 Task: Show rules option in moderation for Digital Experience.
Action: Mouse moved to (1039, 76)
Screenshot: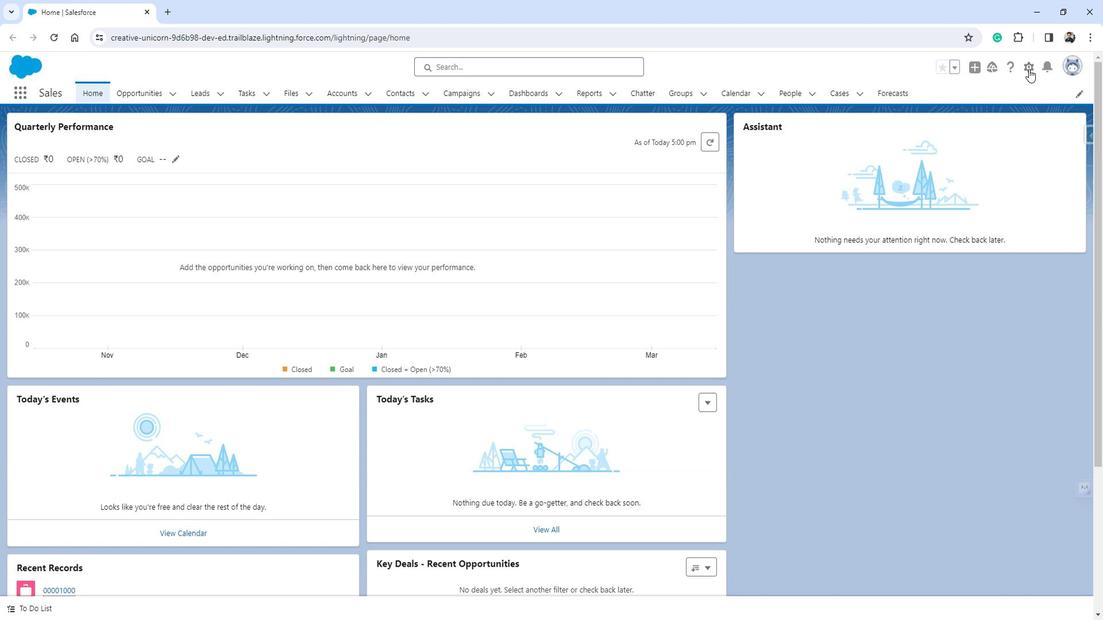 
Action: Mouse pressed left at (1039, 76)
Screenshot: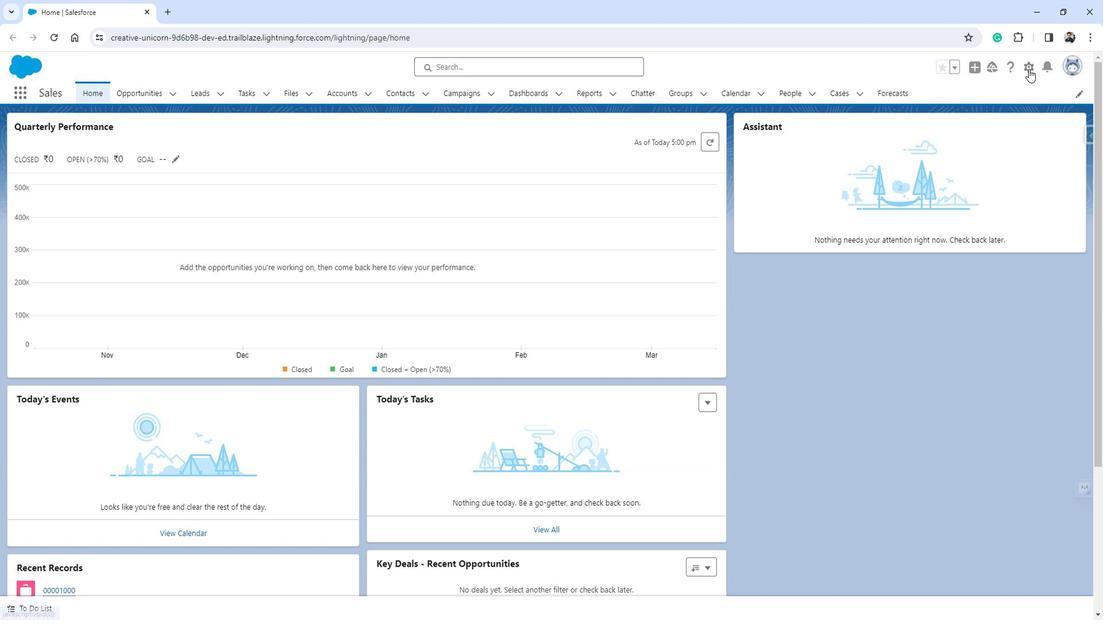 
Action: Mouse moved to (987, 115)
Screenshot: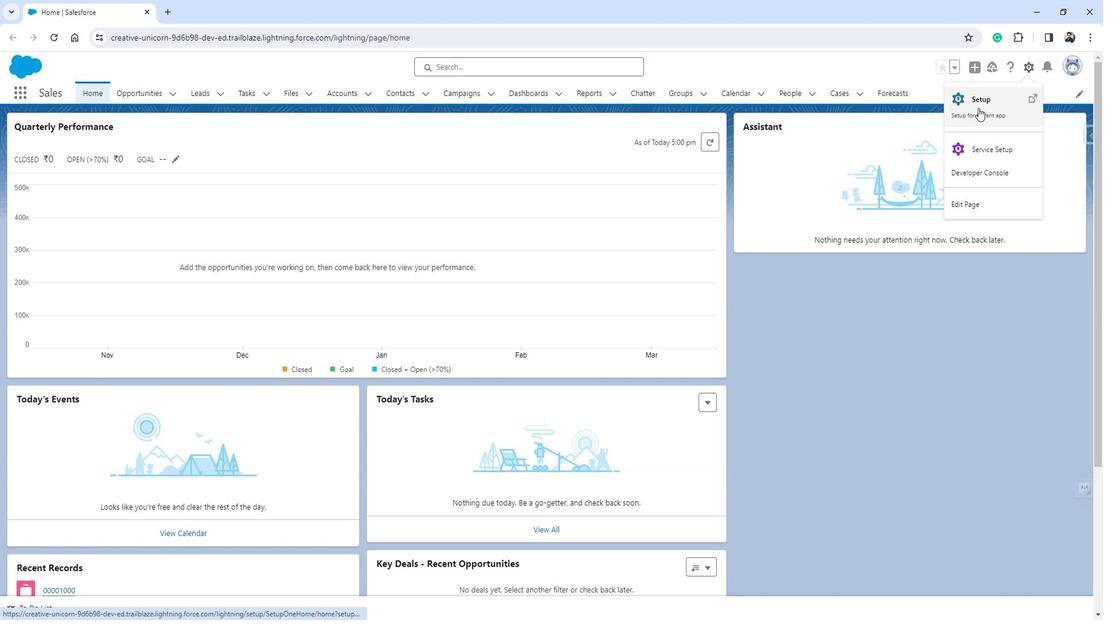 
Action: Mouse pressed left at (987, 115)
Screenshot: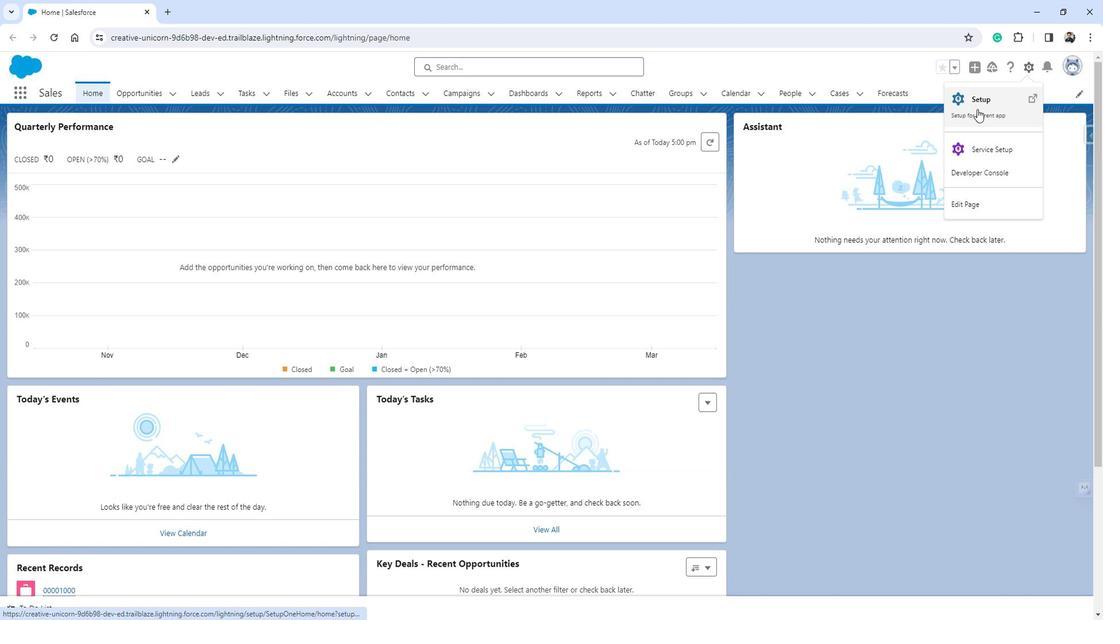 
Action: Mouse moved to (44, 446)
Screenshot: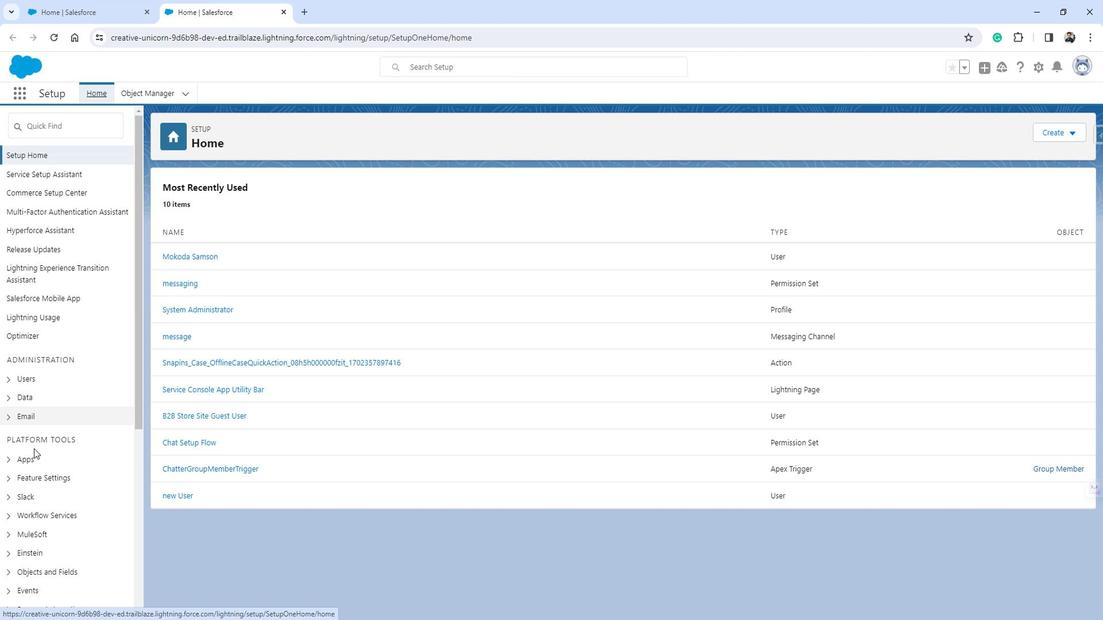 
Action: Mouse scrolled (44, 445) with delta (0, 0)
Screenshot: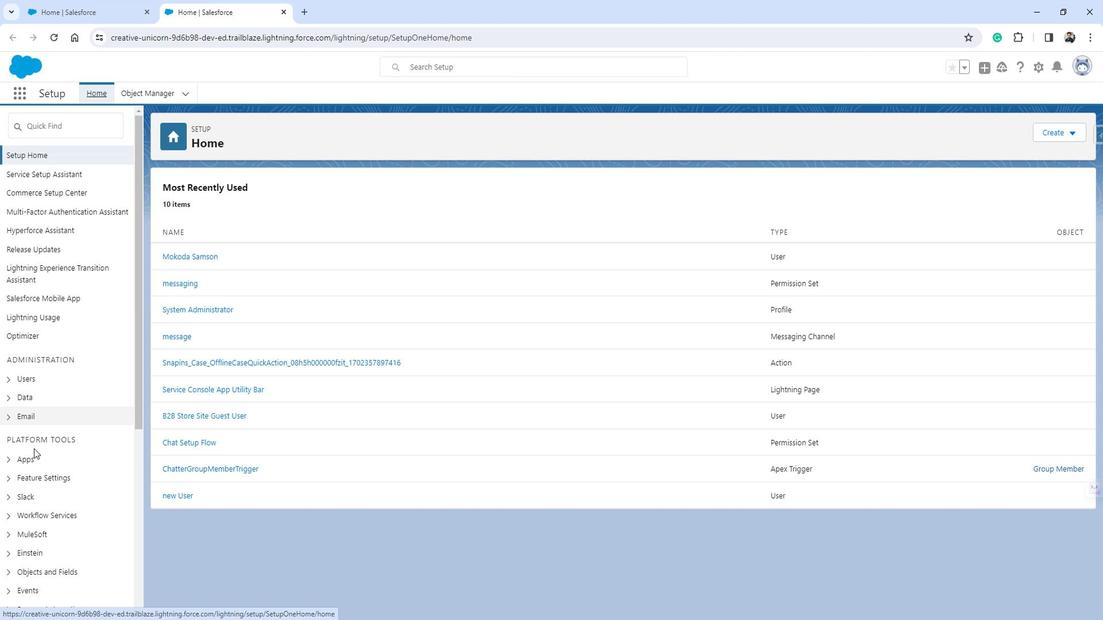 
Action: Mouse scrolled (44, 445) with delta (0, 0)
Screenshot: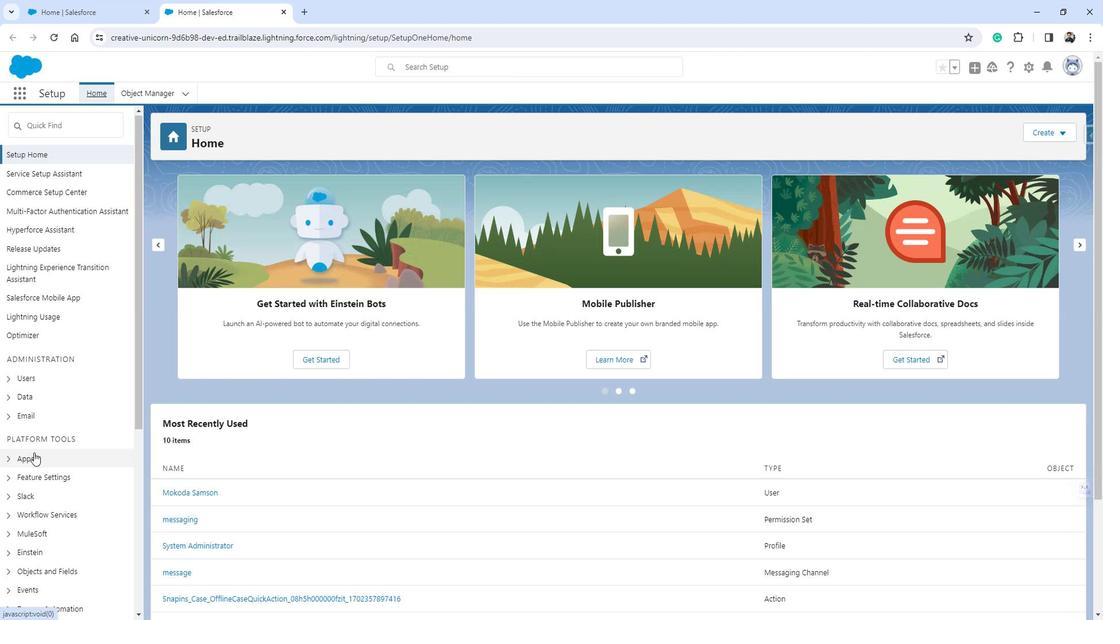 
Action: Mouse moved to (60, 353)
Screenshot: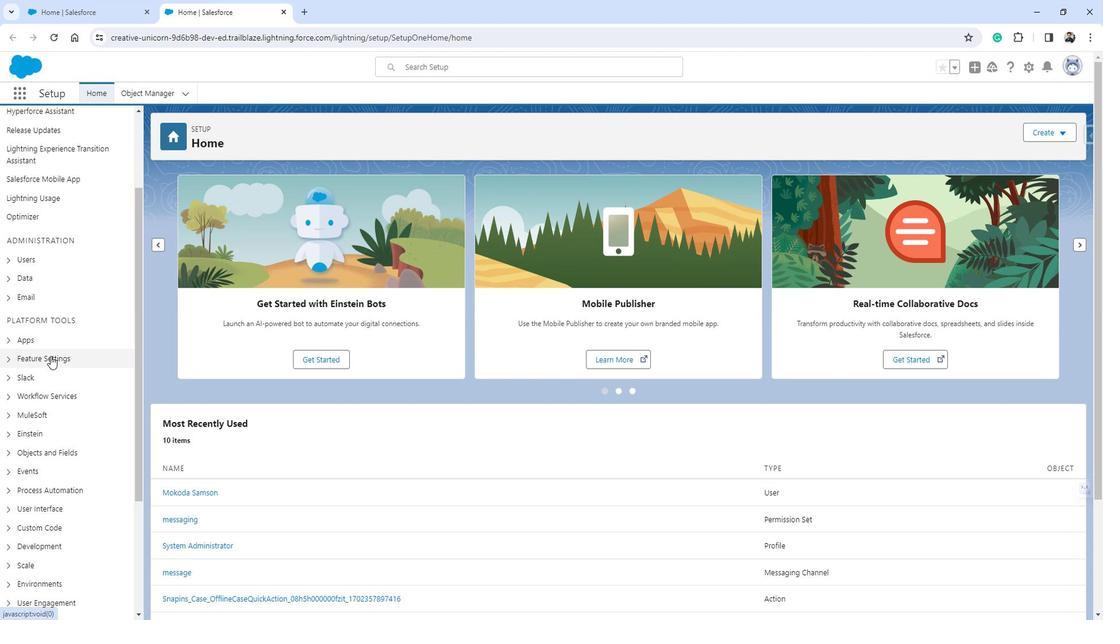
Action: Mouse pressed left at (60, 353)
Screenshot: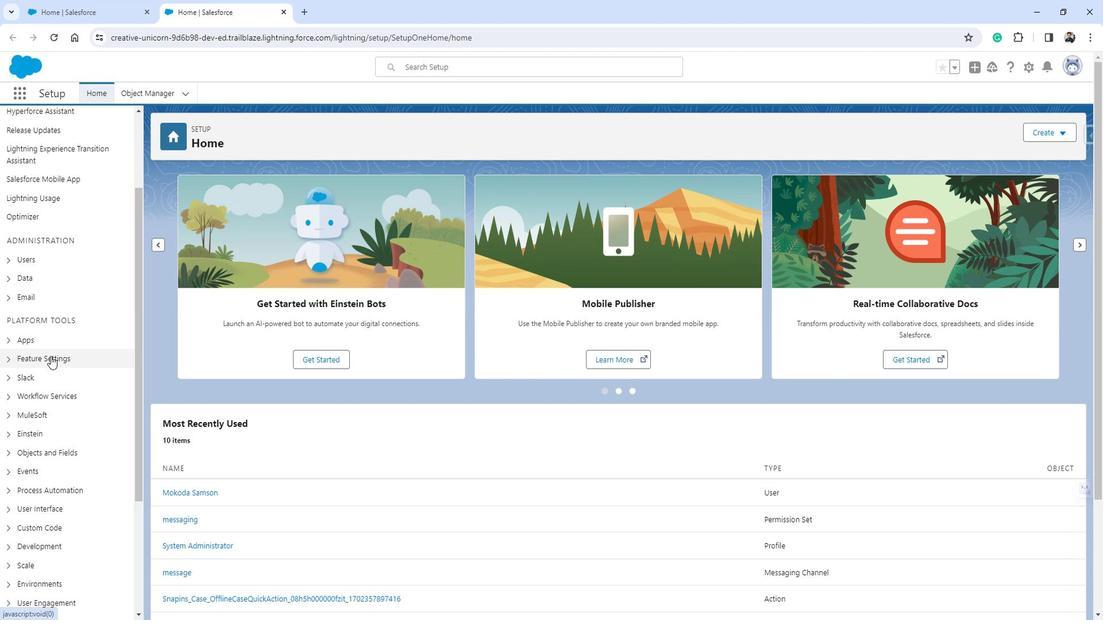 
Action: Mouse moved to (60, 353)
Screenshot: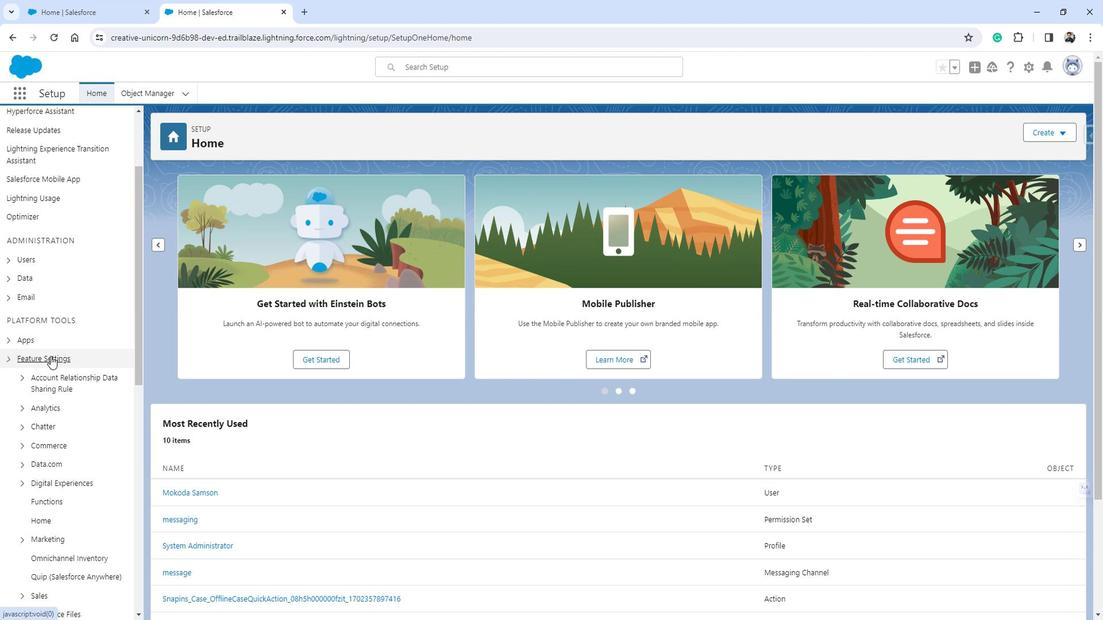 
Action: Mouse scrolled (60, 352) with delta (0, 0)
Screenshot: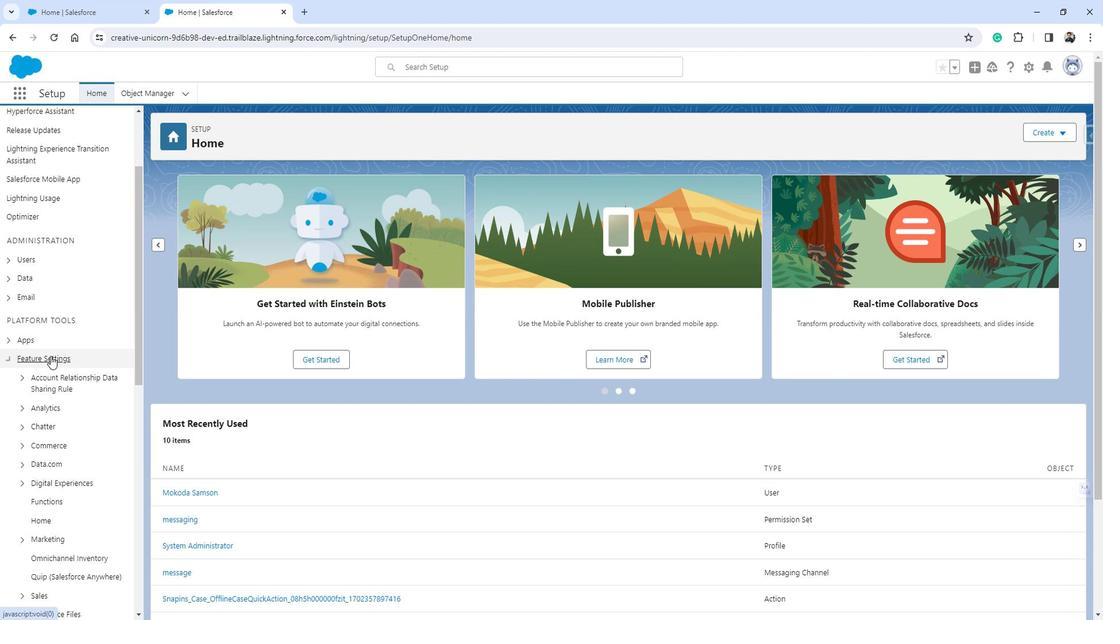 
Action: Mouse scrolled (60, 352) with delta (0, 0)
Screenshot: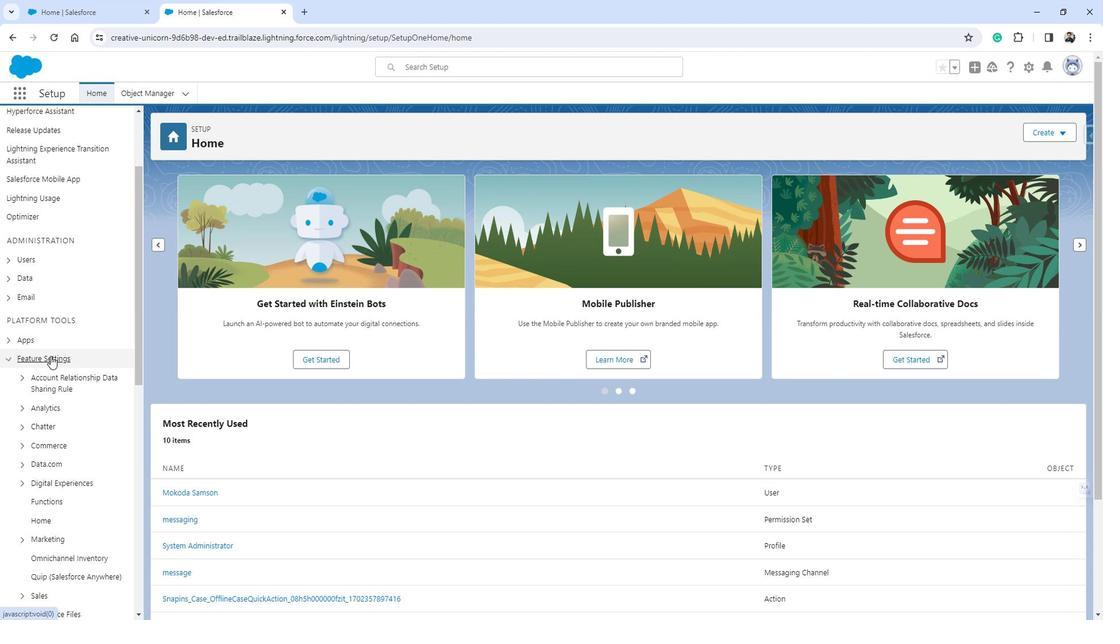 
Action: Mouse moved to (70, 360)
Screenshot: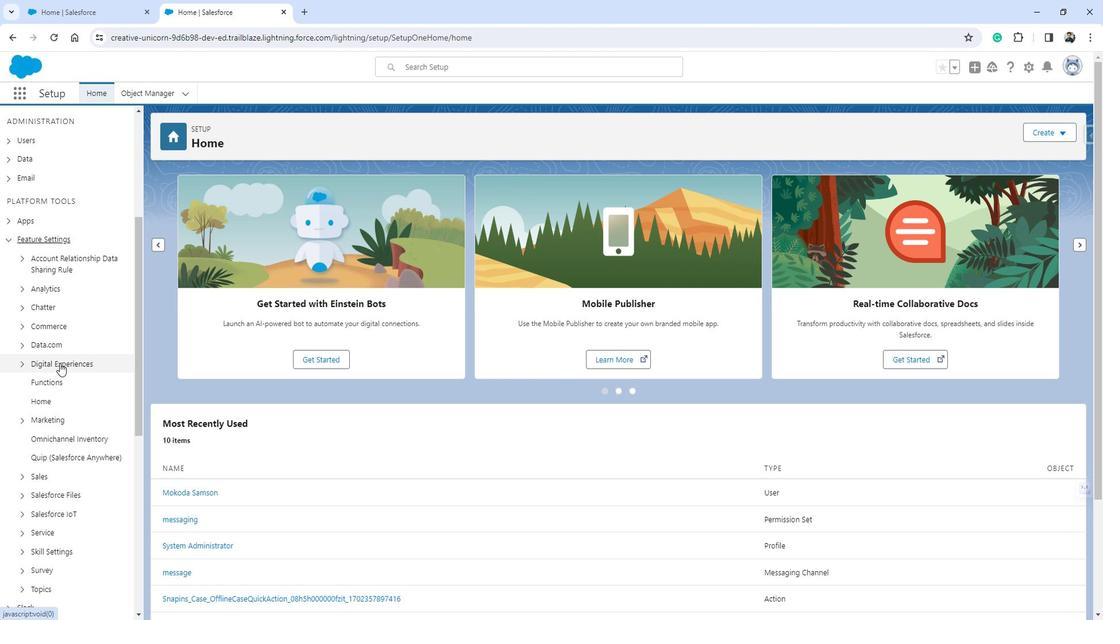 
Action: Mouse pressed left at (70, 360)
Screenshot: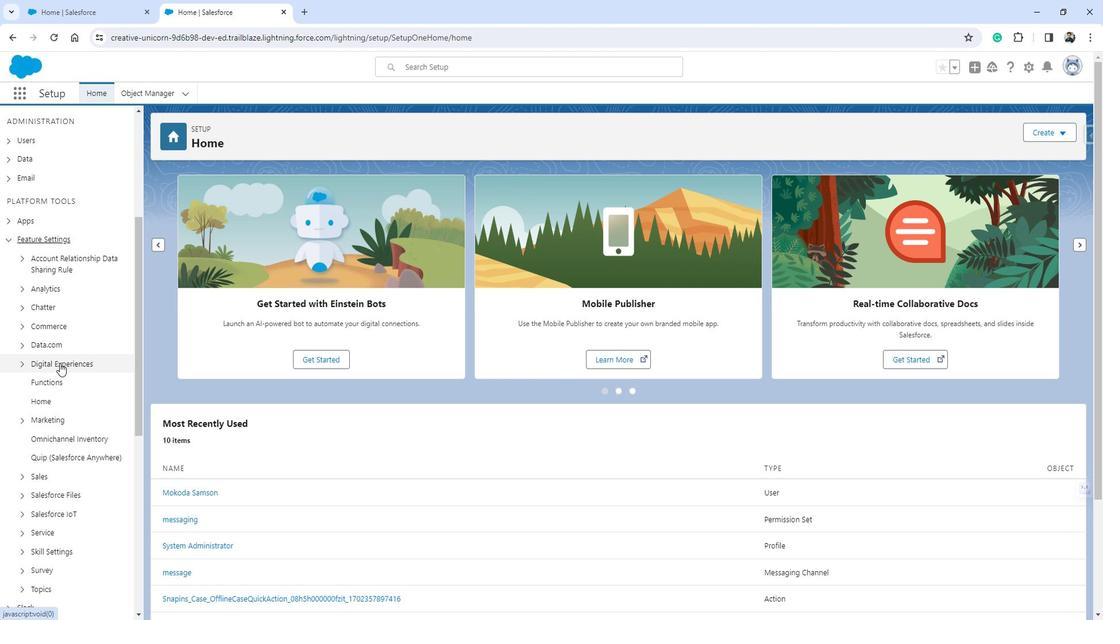 
Action: Mouse moved to (66, 378)
Screenshot: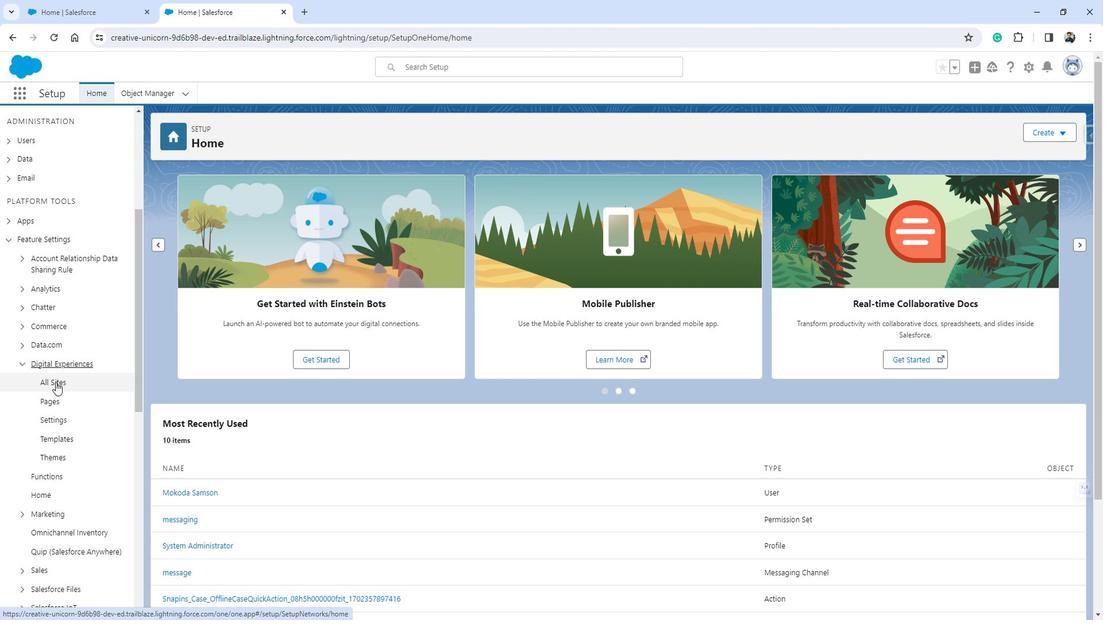 
Action: Mouse pressed left at (66, 378)
Screenshot: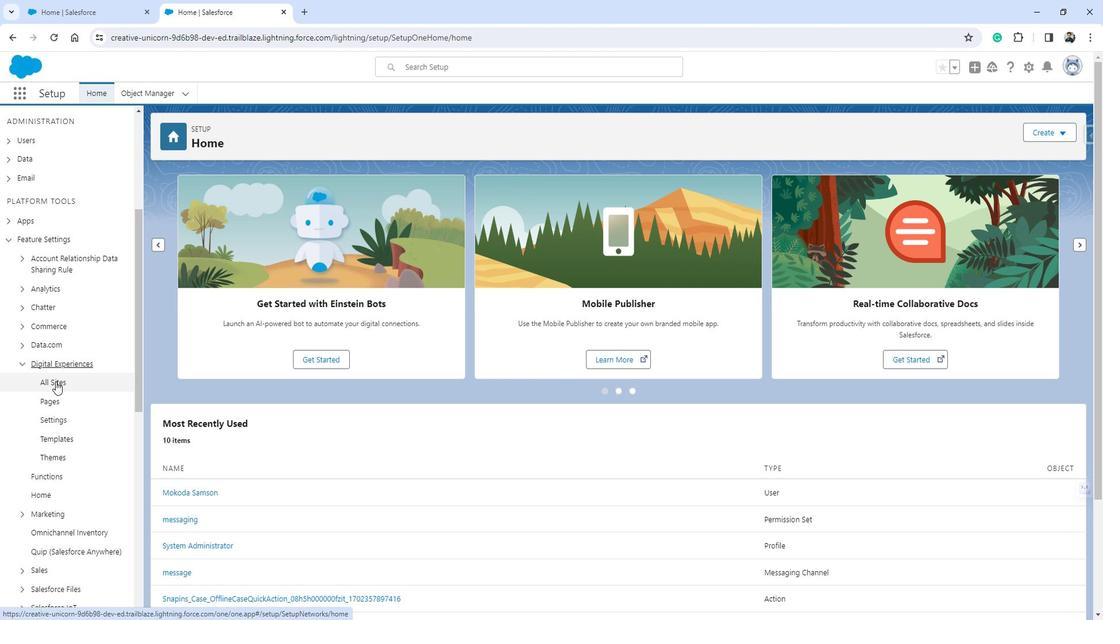 
Action: Mouse moved to (198, 349)
Screenshot: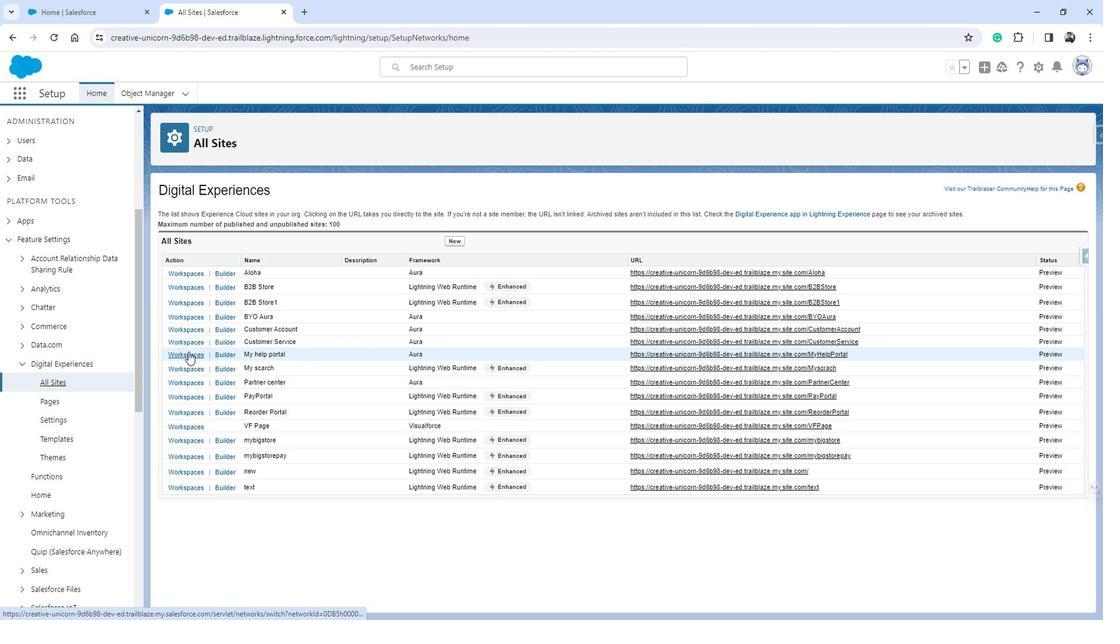 
Action: Mouse pressed left at (198, 349)
Screenshot: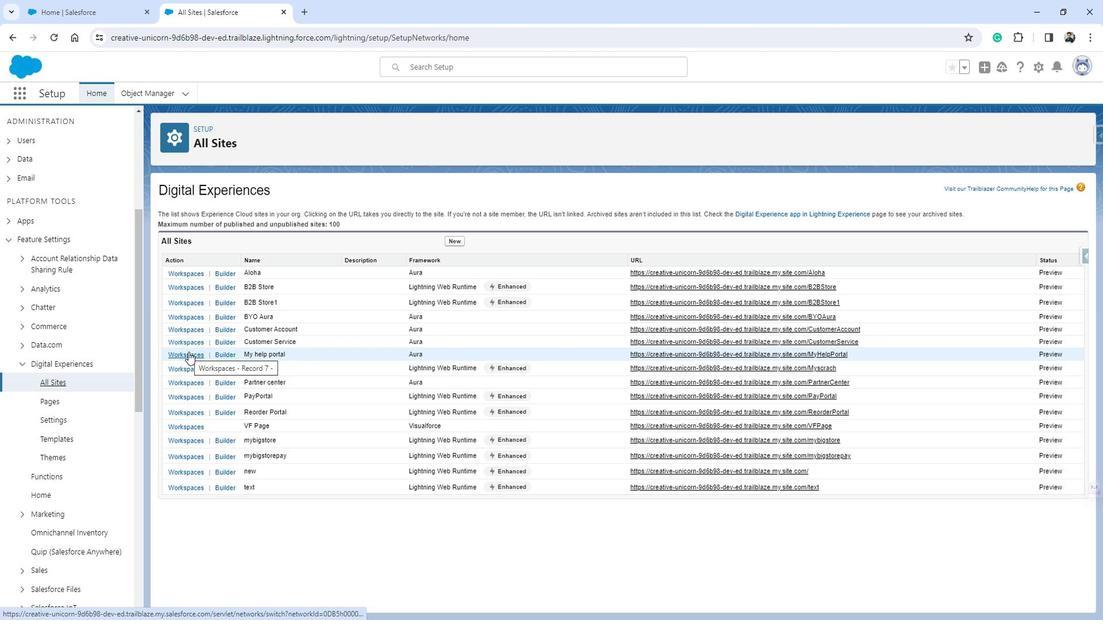 
Action: Mouse moved to (444, 257)
Screenshot: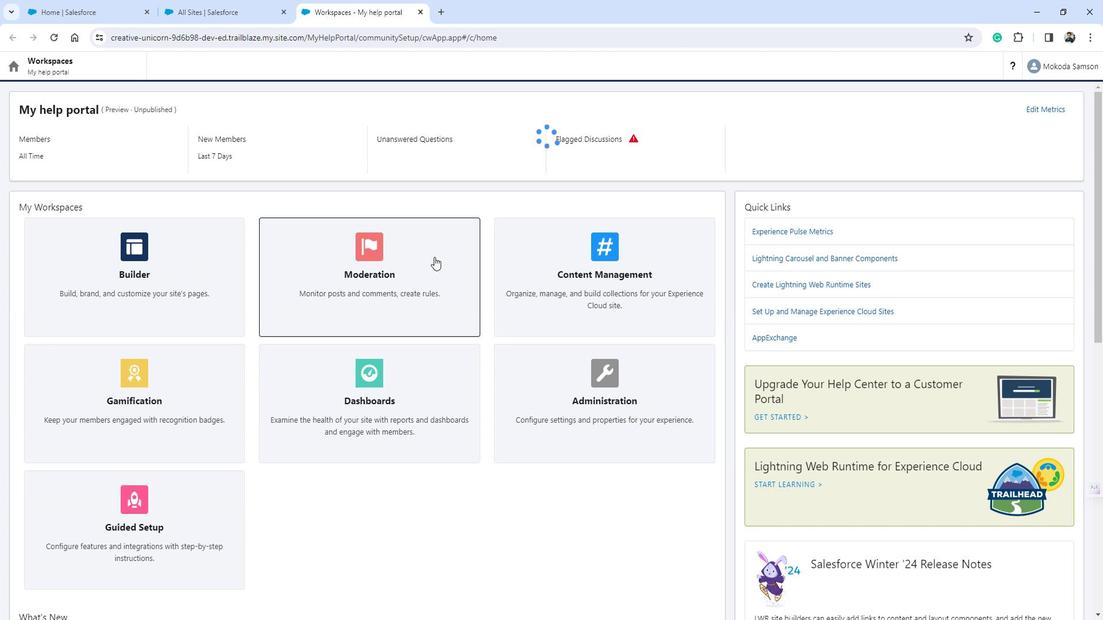 
Action: Mouse pressed left at (444, 257)
Screenshot: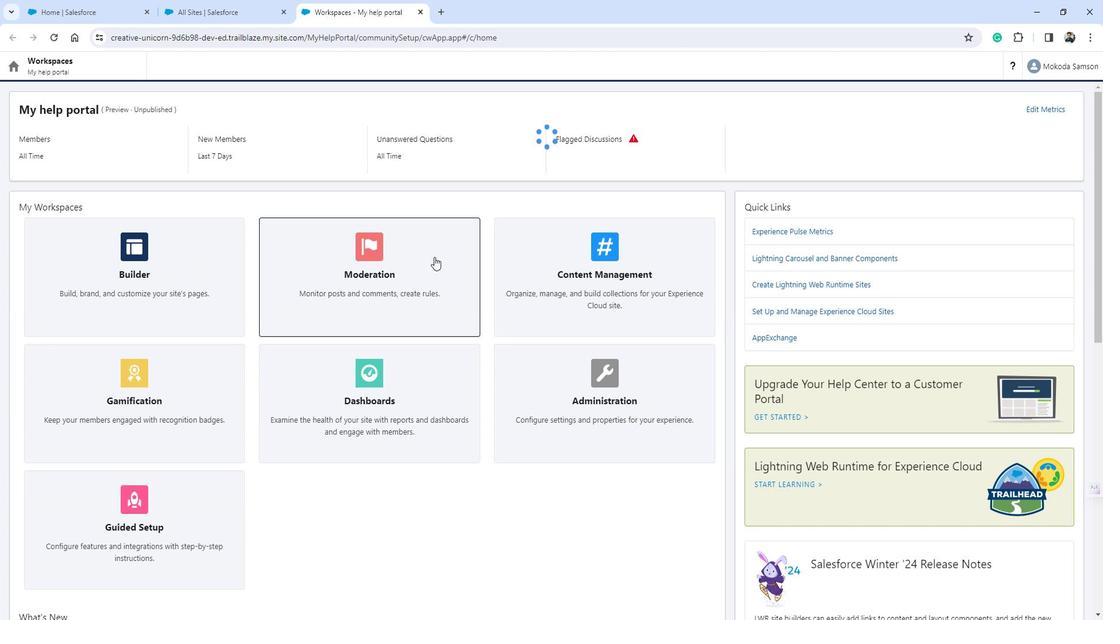
Action: Mouse moved to (248, 72)
Screenshot: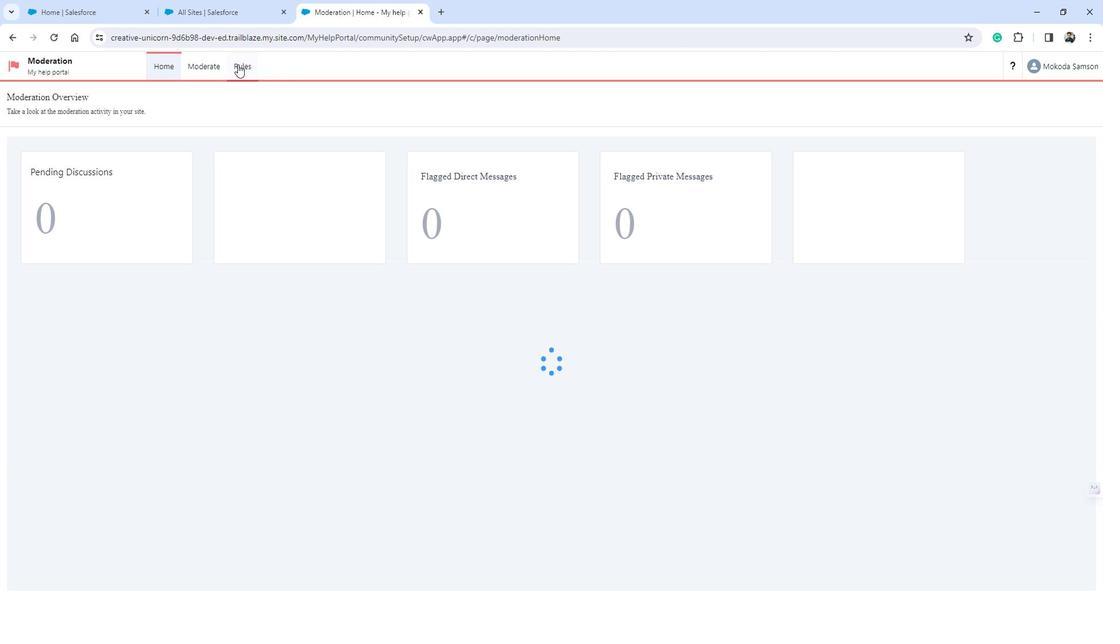 
Action: Mouse pressed left at (248, 72)
Screenshot: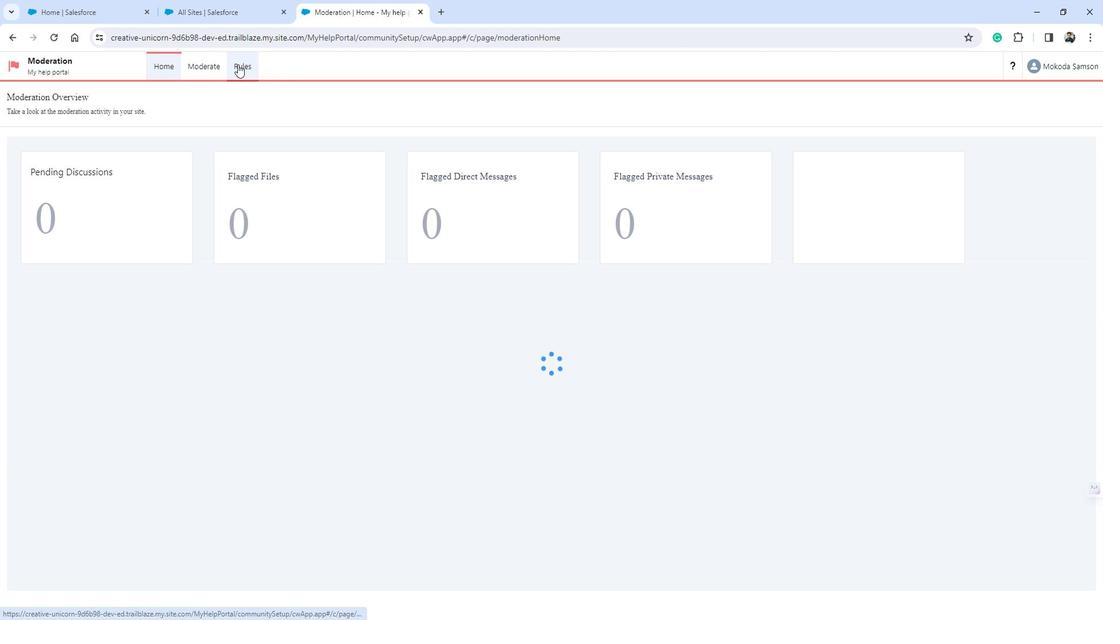 
Action: Mouse moved to (105, 121)
Screenshot: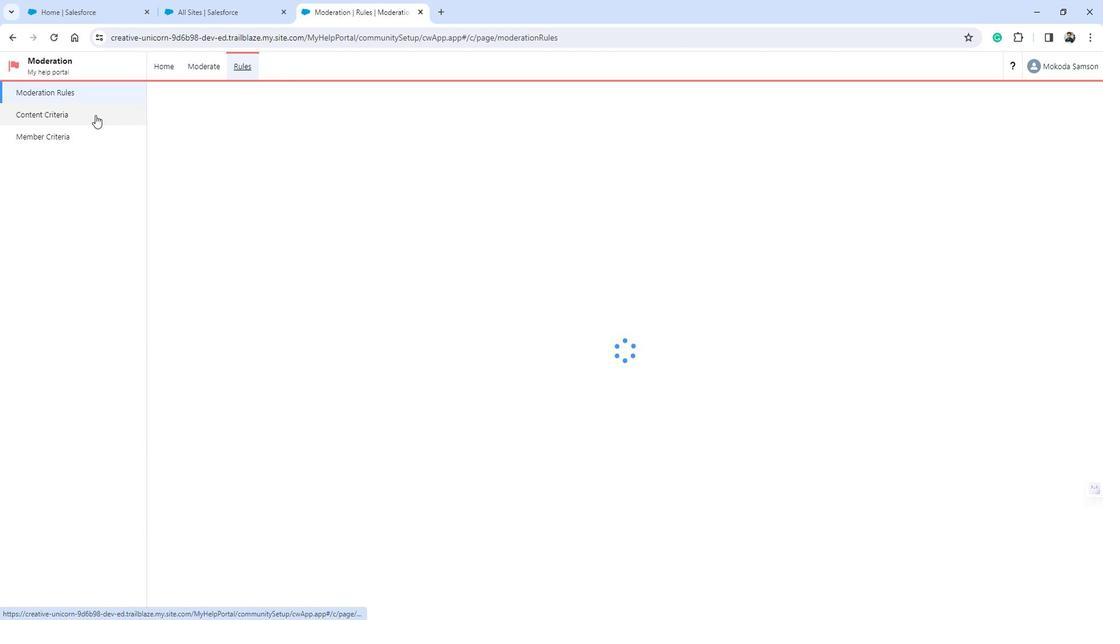 
